Task: Create ChildIssue0000000144 as Child Issue of Issue Issue0000000072 in Backlog  in Scrum Project Project0000000015 in Jira. Create ChildIssue0000000145 as Child Issue of Issue Issue0000000073 in Backlog  in Scrum Project Project0000000015 in Jira. Create ChildIssue0000000146 as Child Issue of Issue Issue0000000073 in Backlog  in Scrum Project Project0000000015 in Jira. Create ChildIssue0000000147 as Child Issue of Issue Issue0000000074 in Backlog  in Scrum Project Project0000000015 in Jira. Create ChildIssue0000000148 as Child Issue of Issue Issue0000000074 in Backlog  in Scrum Project Project0000000015 in Jira
Action: Mouse moved to (338, 384)
Screenshot: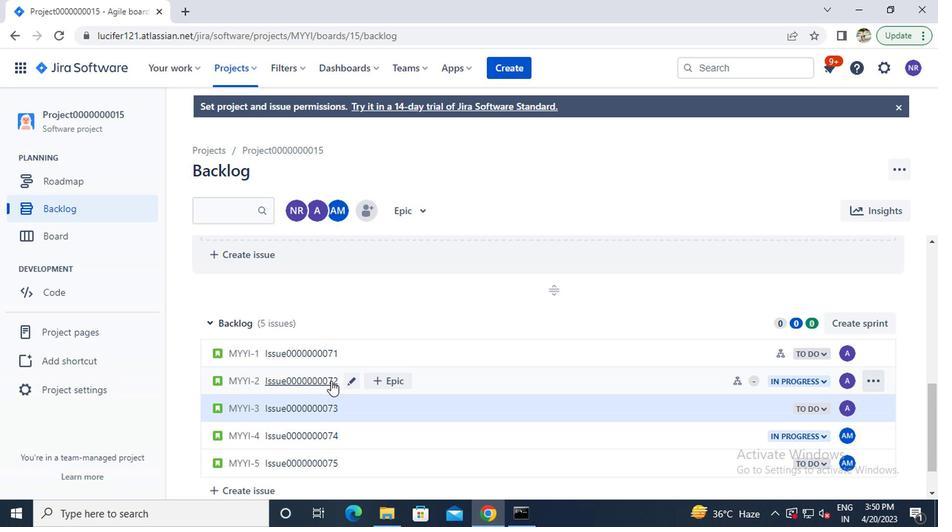 
Action: Mouse pressed left at (338, 384)
Screenshot: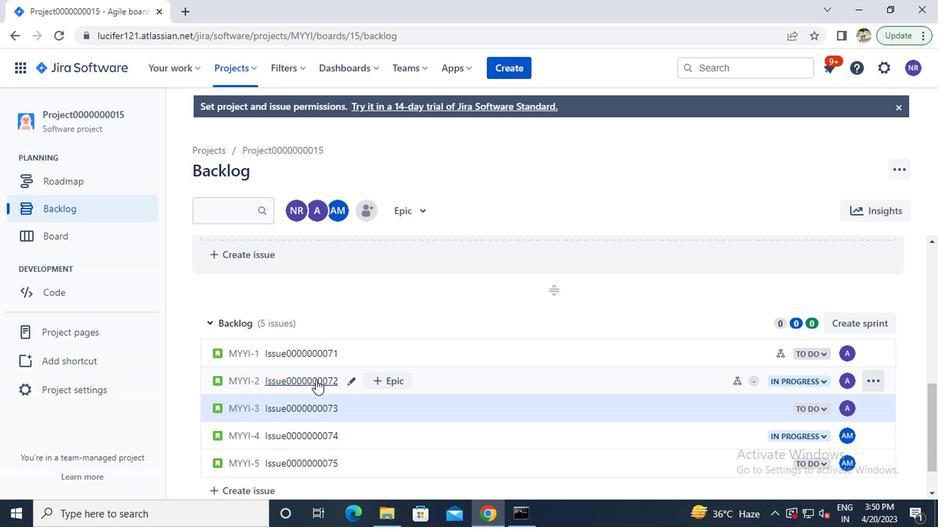 
Action: Mouse moved to (604, 337)
Screenshot: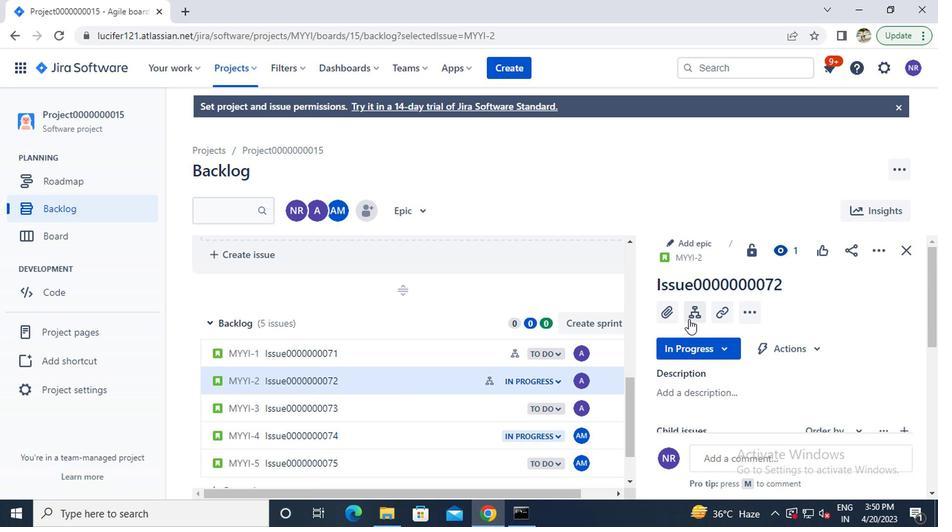 
Action: Mouse pressed left at (604, 337)
Screenshot: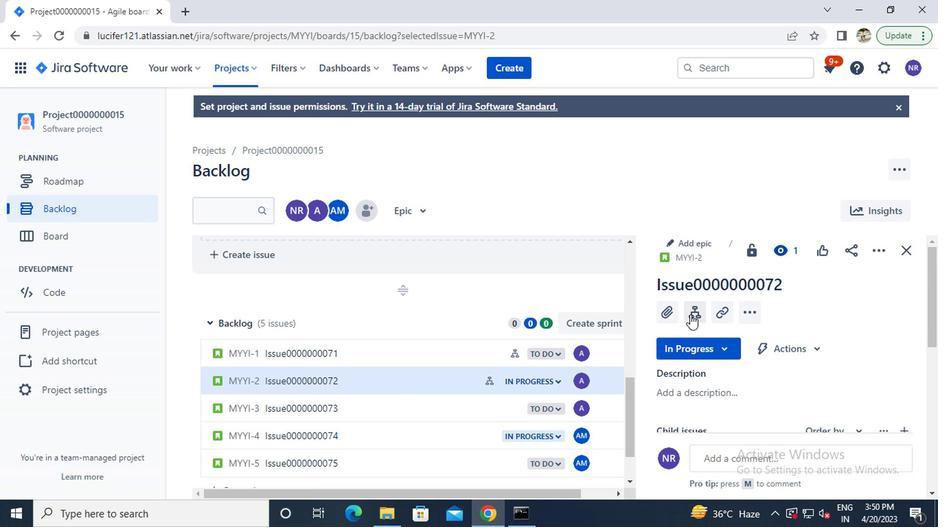 
Action: Mouse moved to (604, 362)
Screenshot: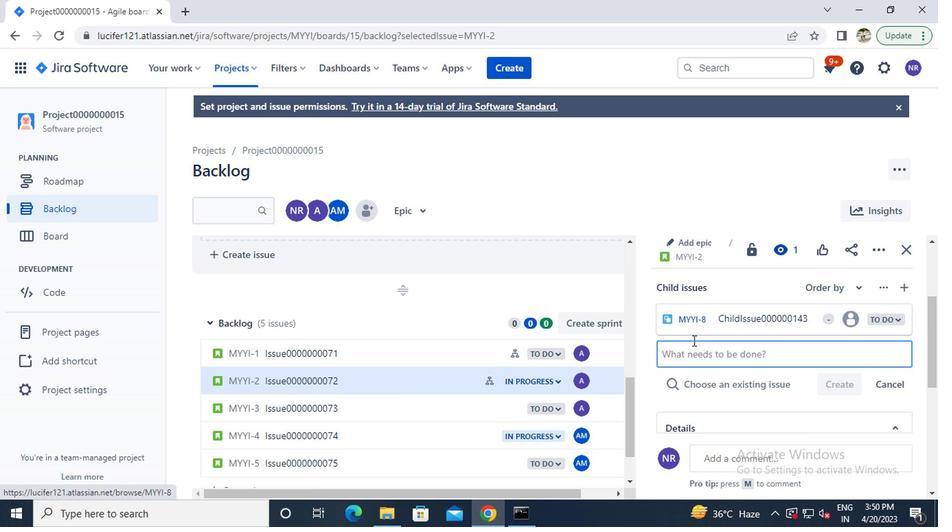 
Action: Mouse pressed left at (604, 362)
Screenshot: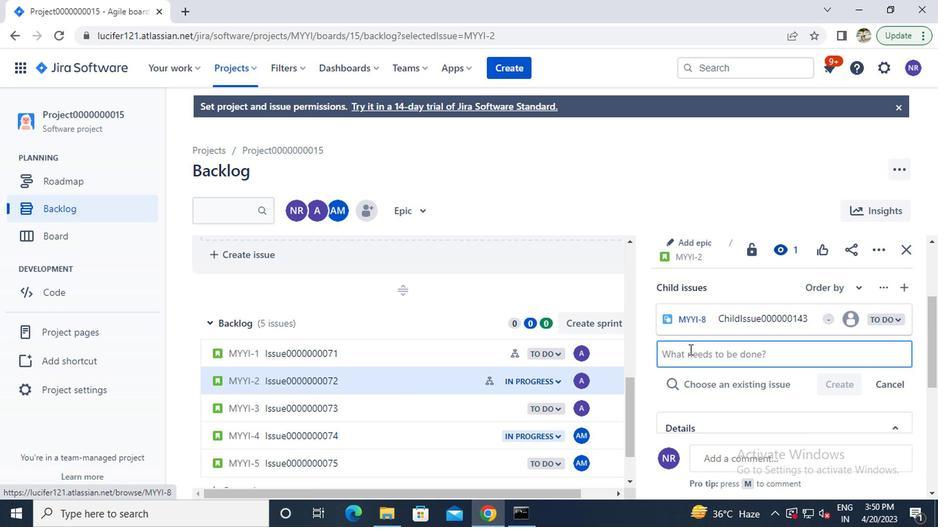 
Action: Key pressed <Key.caps_lock>c<Key.caps_lock>hild<Key.caps_lock>i<Key.caps_lock>ssue0000000144
Screenshot: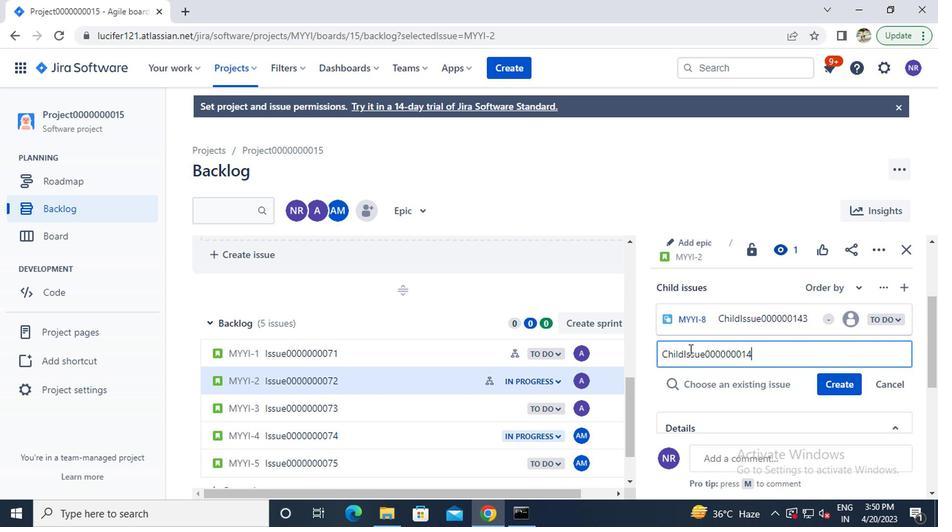 
Action: Mouse moved to (722, 391)
Screenshot: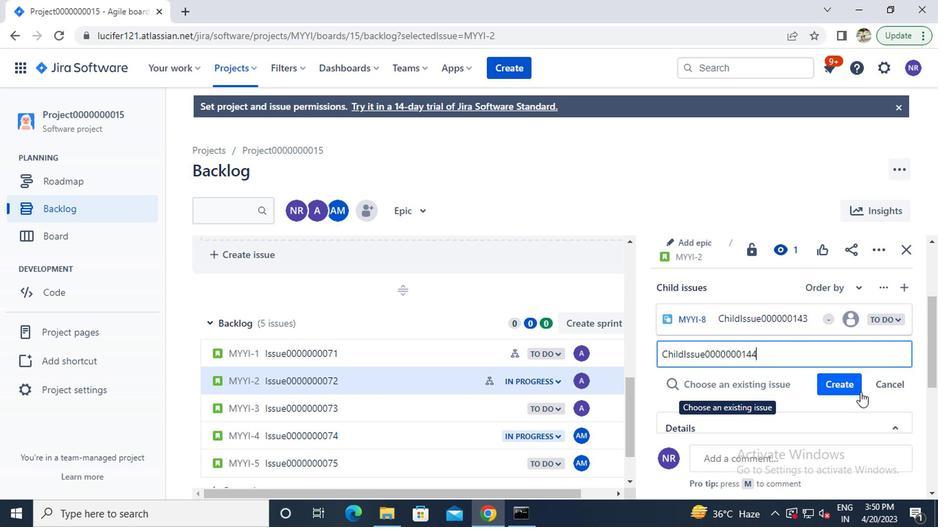 
Action: Mouse pressed left at (722, 391)
Screenshot: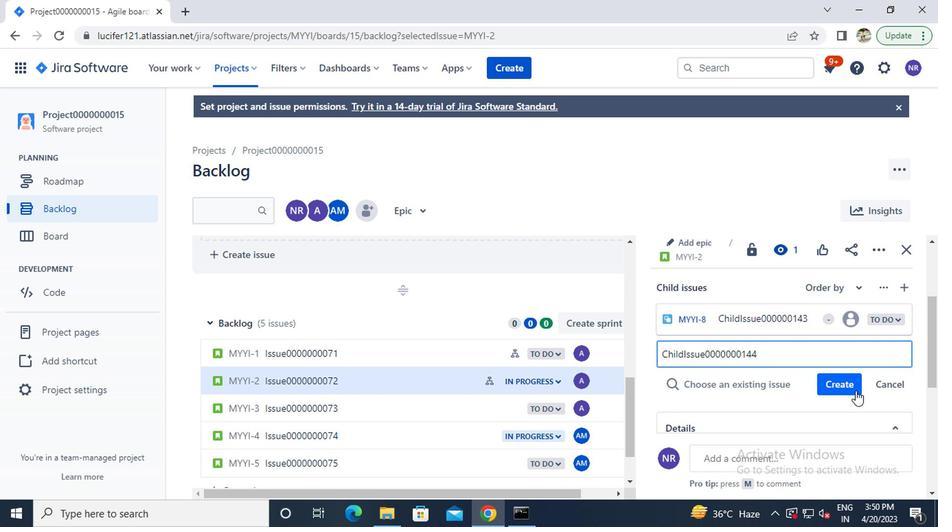 
Action: Mouse moved to (342, 405)
Screenshot: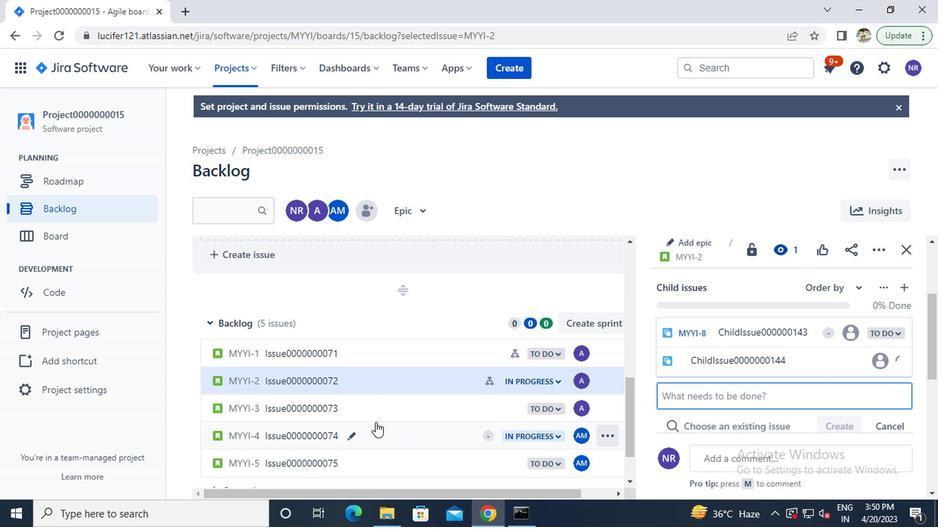 
Action: Mouse pressed left at (342, 405)
Screenshot: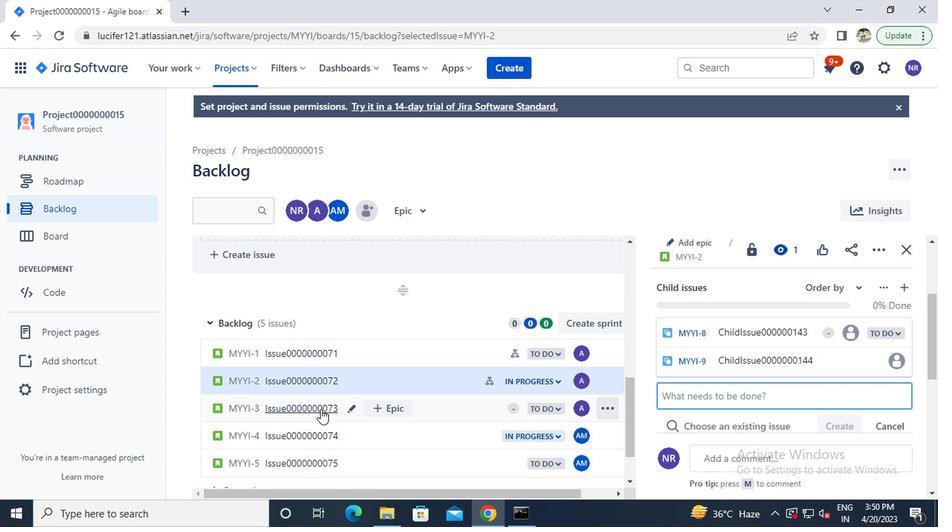 
Action: Mouse moved to (605, 336)
Screenshot: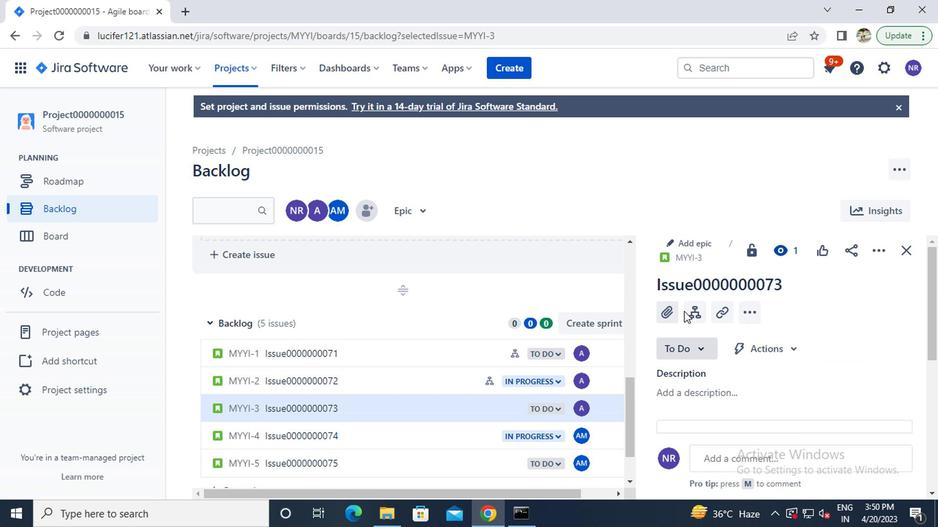 
Action: Mouse pressed left at (605, 336)
Screenshot: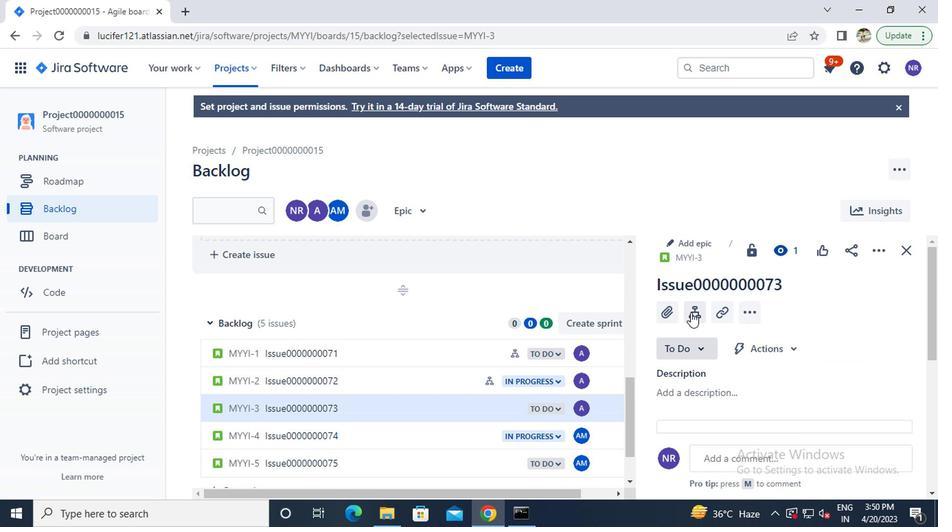 
Action: Mouse moved to (617, 360)
Screenshot: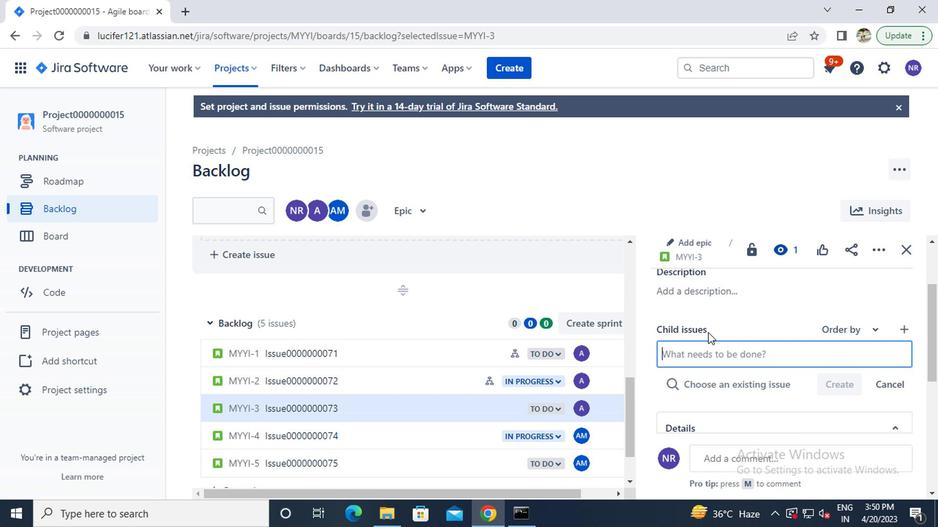 
Action: Mouse pressed left at (617, 360)
Screenshot: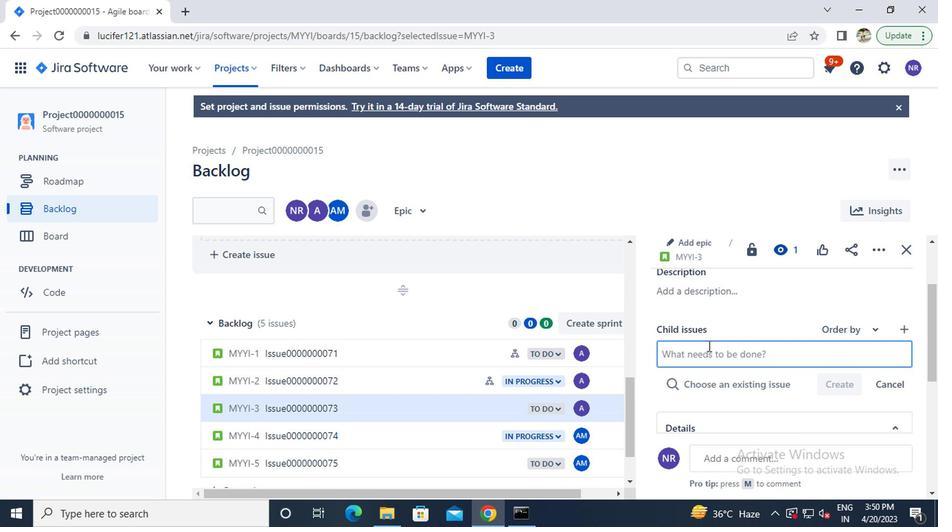
Action: Key pressed <Key.caps_lock>c<Key.caps_lock>hild<Key.caps_lock>i<Key.caps_lock>ssue0000000145<Key.enter><Key.caps_lock>c<Key.caps_lock>hild<Key.caps_lock>i<Key.caps_lock>ssue0000000146
Screenshot: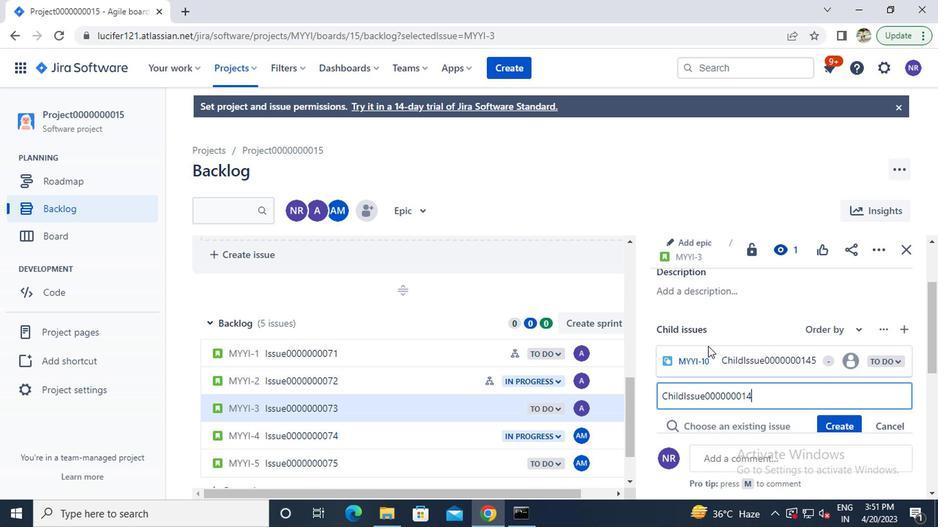 
Action: Mouse moved to (702, 416)
Screenshot: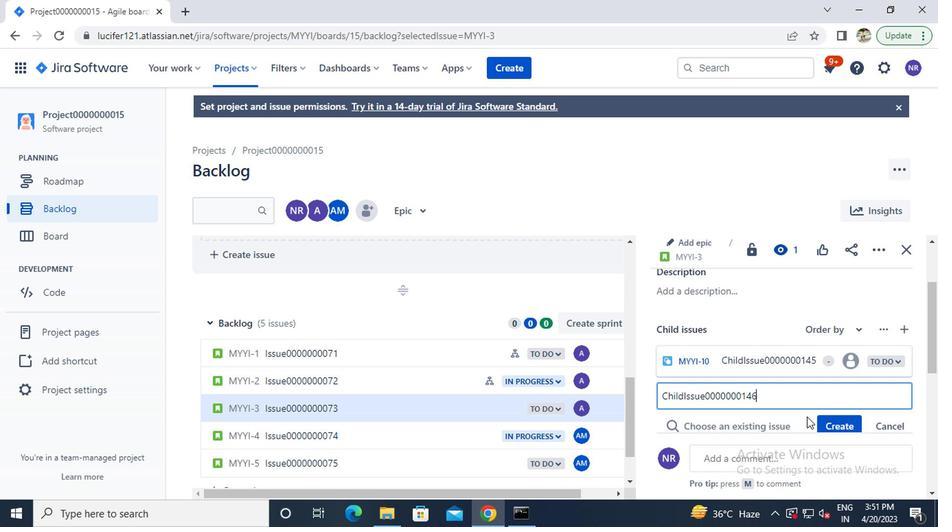 
Action: Mouse pressed left at (702, 416)
Screenshot: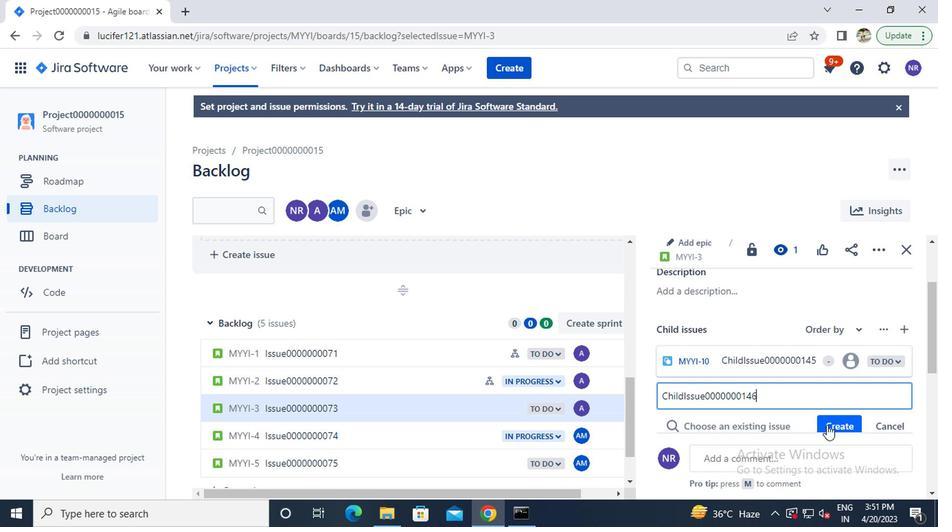 
Action: Mouse moved to (338, 403)
Screenshot: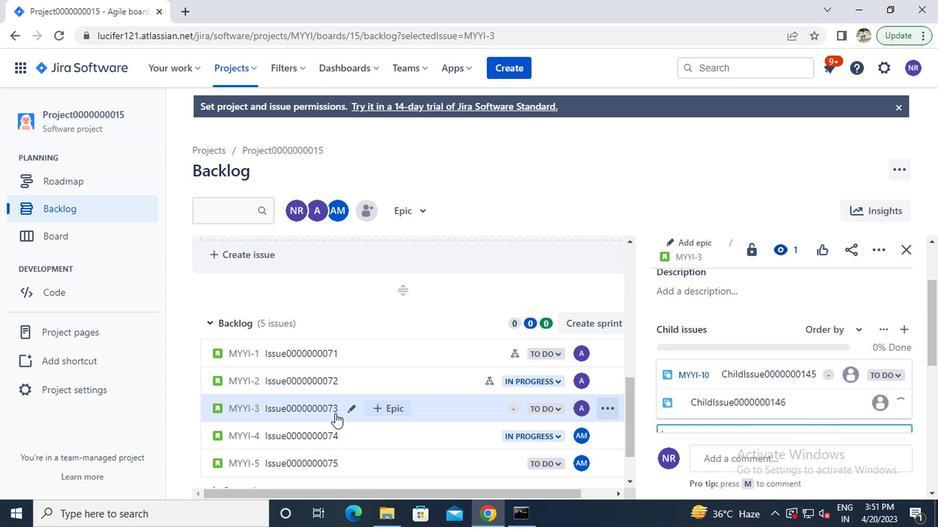 
Action: Mouse pressed left at (338, 403)
Screenshot: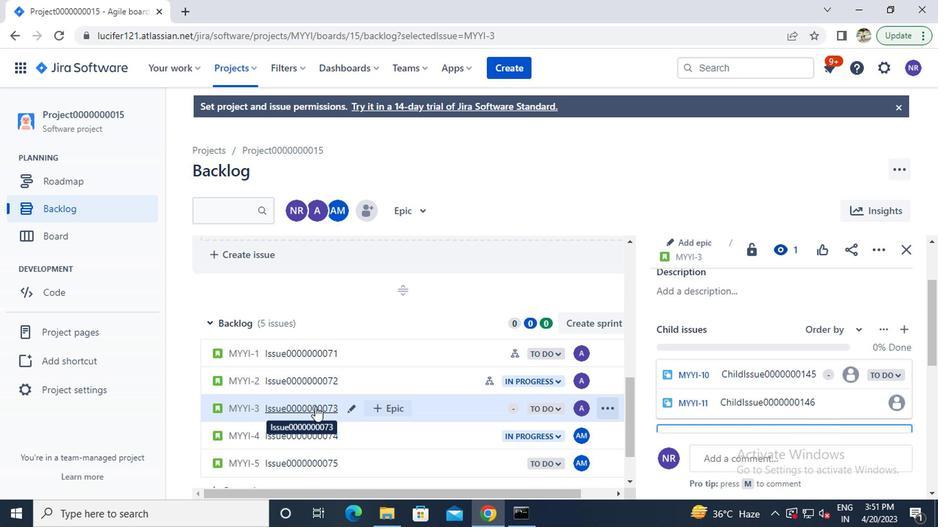 
Action: Mouse moved to (626, 408)
Screenshot: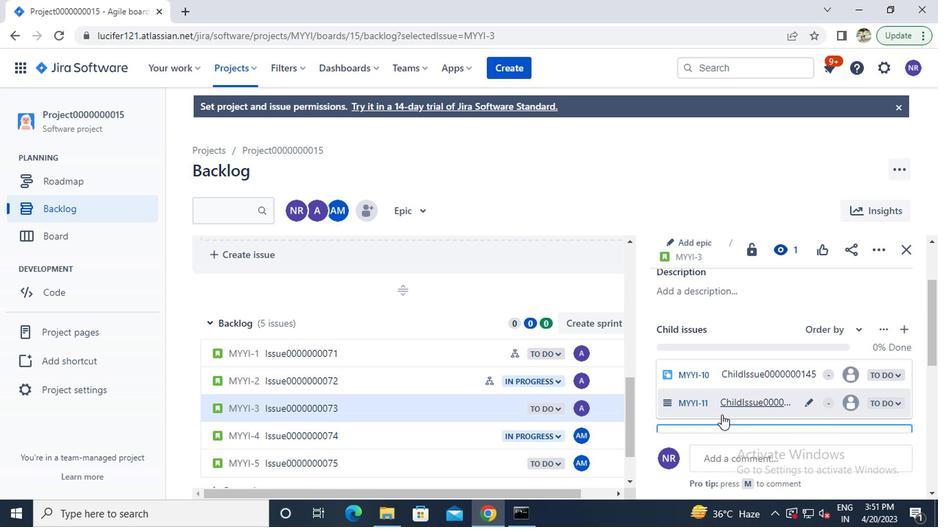 
Action: Mouse scrolled (626, 407) with delta (0, 0)
Screenshot: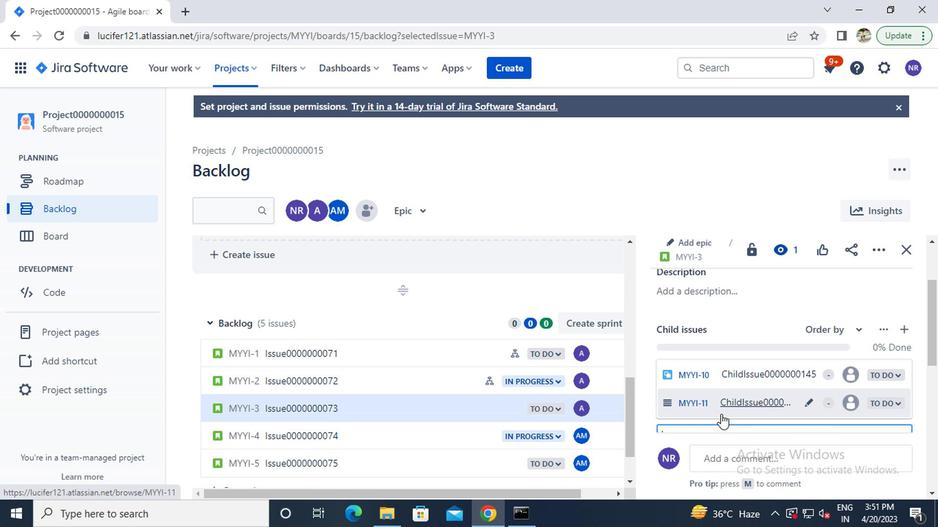 
Action: Mouse moved to (328, 426)
Screenshot: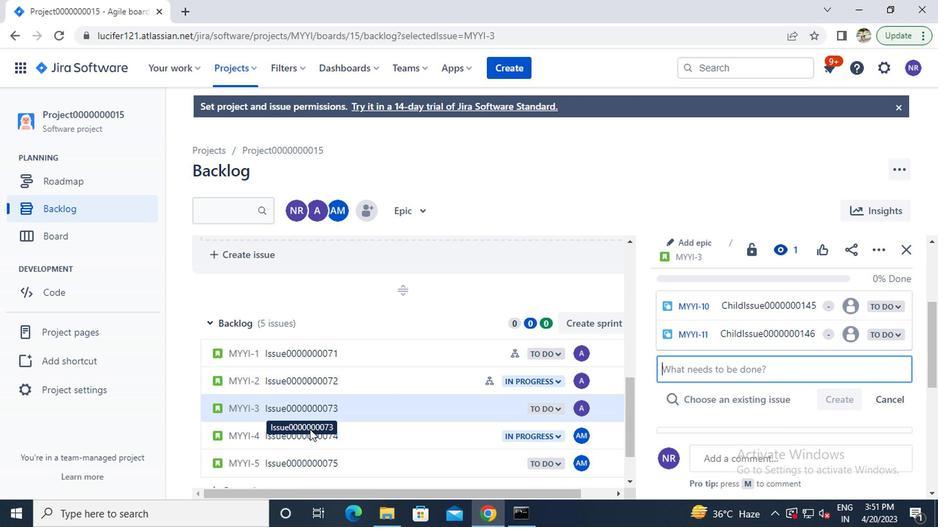 
Action: Mouse pressed left at (328, 426)
Screenshot: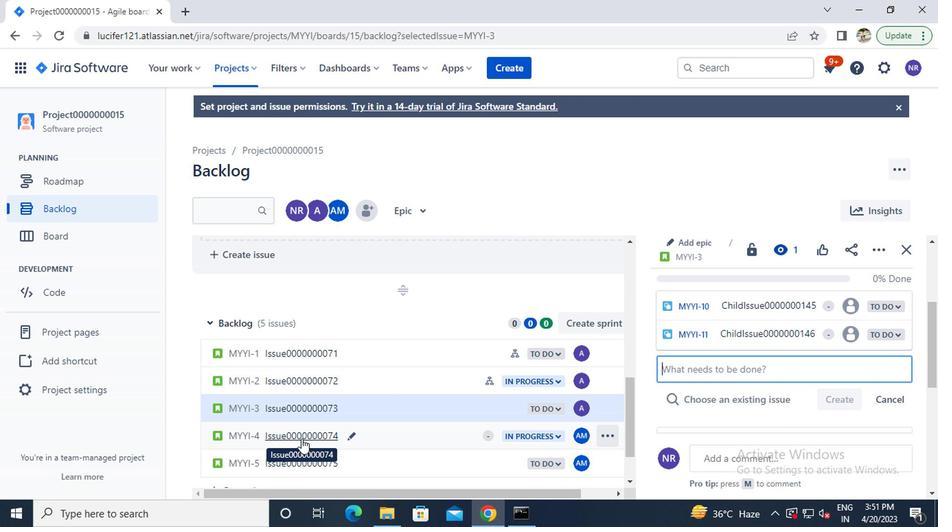 
Action: Mouse moved to (607, 330)
Screenshot: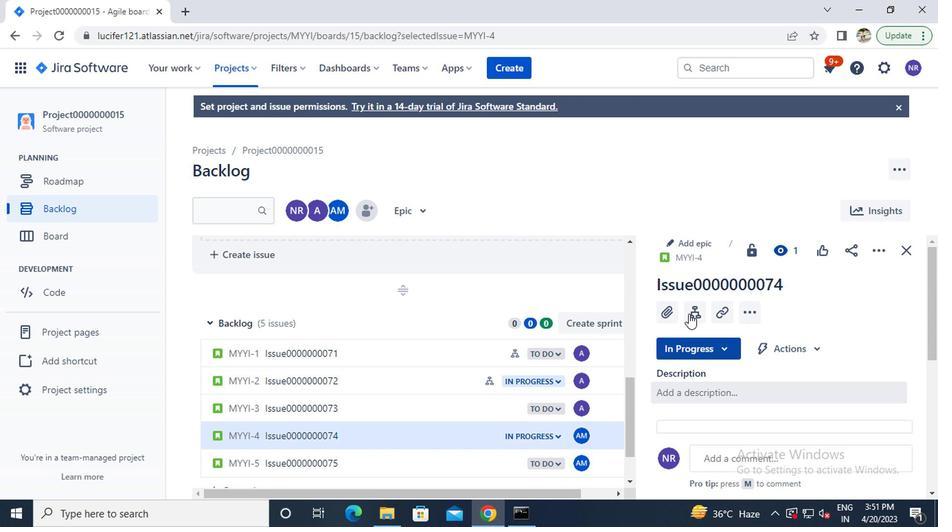 
Action: Mouse pressed left at (607, 330)
Screenshot: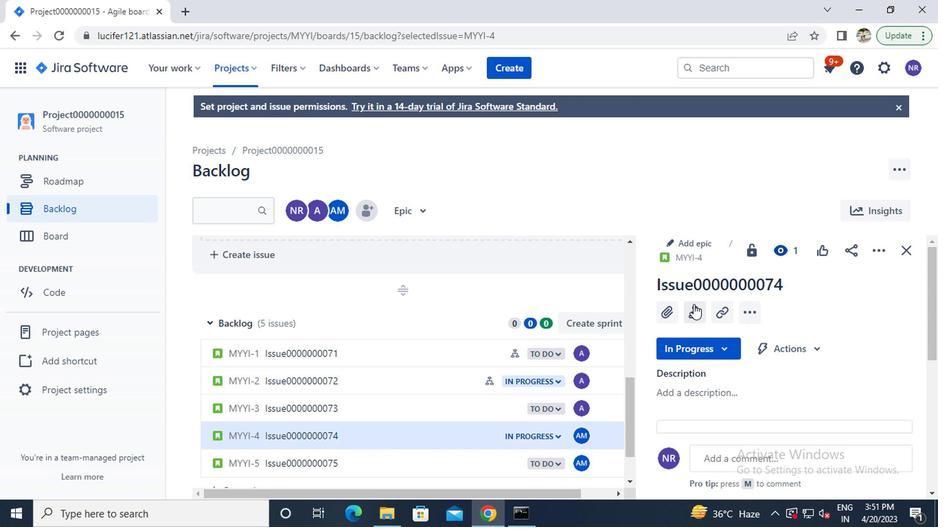 
Action: Mouse moved to (609, 372)
Screenshot: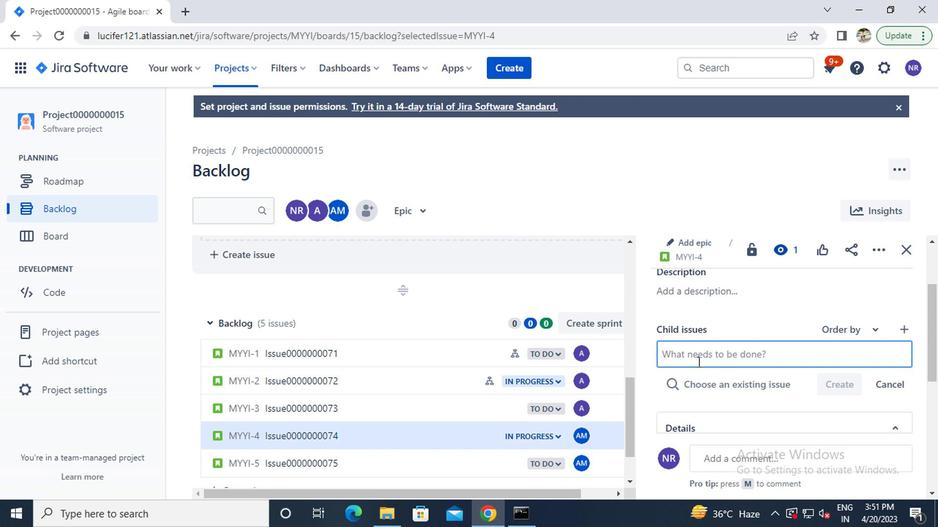 
Action: Mouse pressed left at (609, 372)
Screenshot: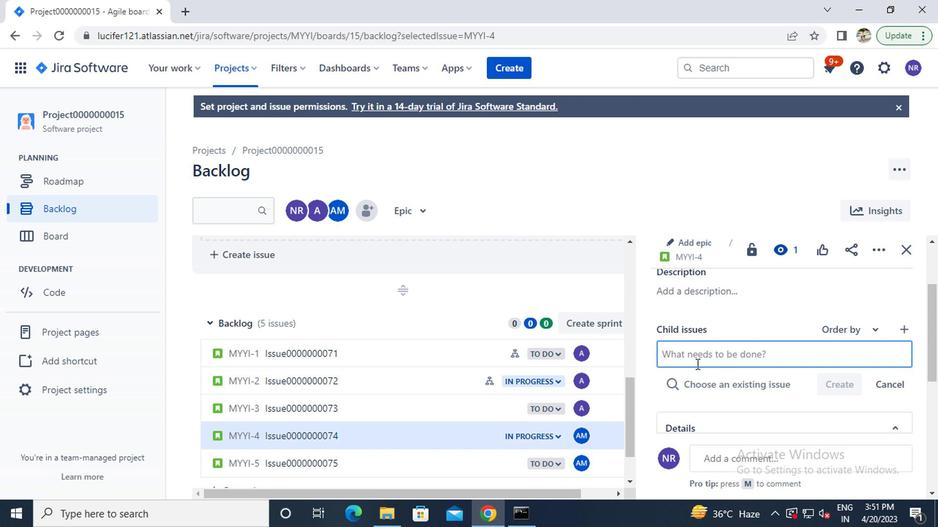 
Action: Key pressed <Key.caps_lock>c<Key.caps_lock>hild<Key.caps_lock>i<Key.caps_lock>ssue0000000147
Screenshot: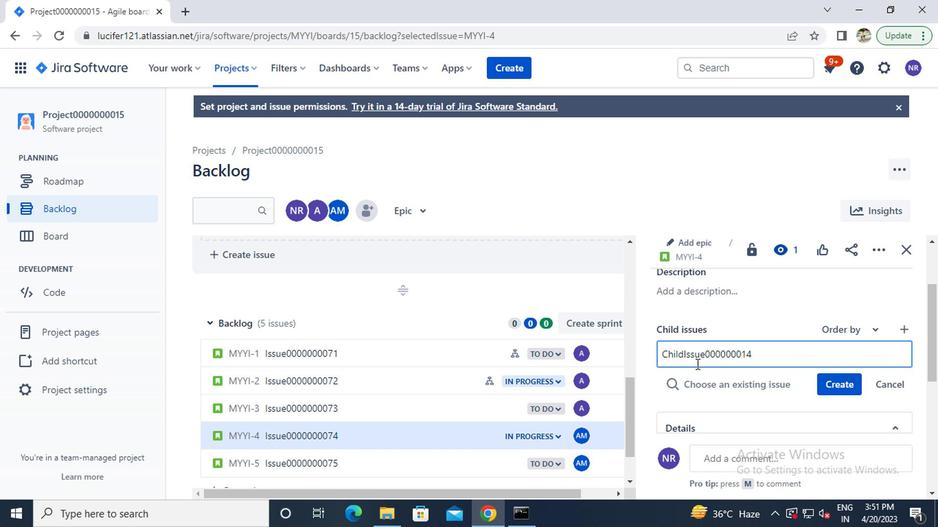 
Action: Mouse moved to (706, 387)
Screenshot: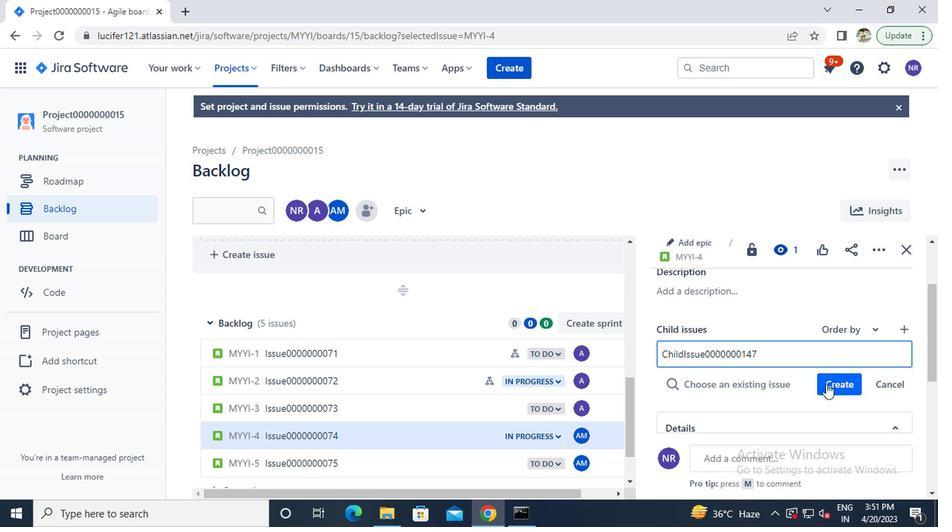 
Action: Mouse pressed left at (706, 387)
Screenshot: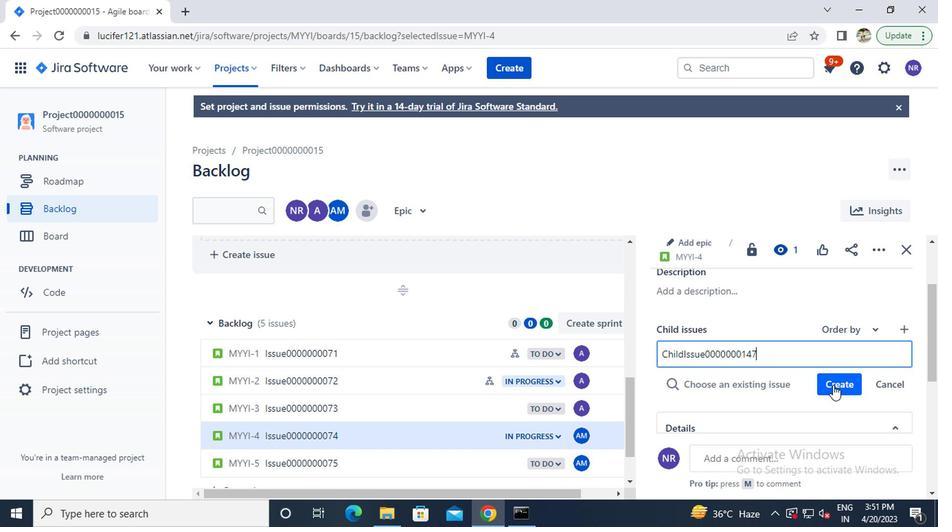
Action: Mouse moved to (706, 387)
Screenshot: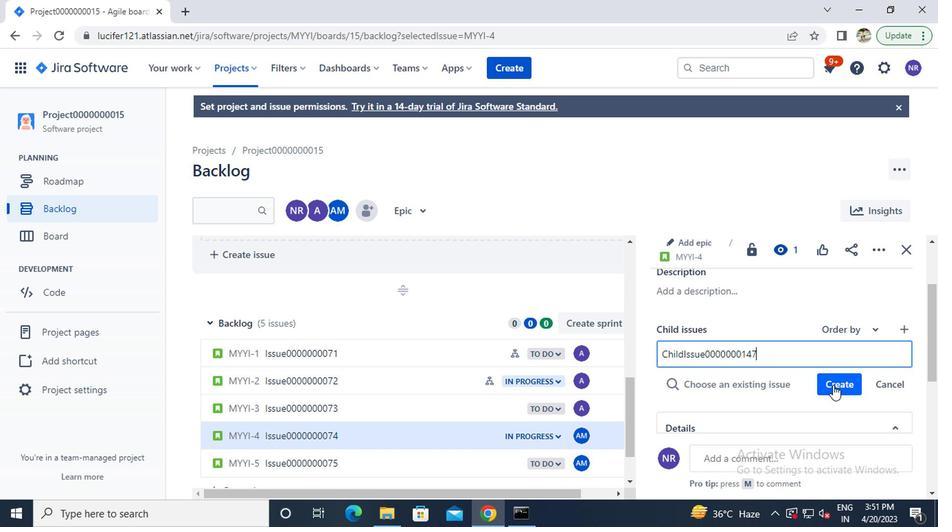 
Action: Key pressed <Key.caps_lock>c<Key.caps_lock>hild<Key.caps_lock>i<Key.caps_lock>ssue0000000148
Screenshot: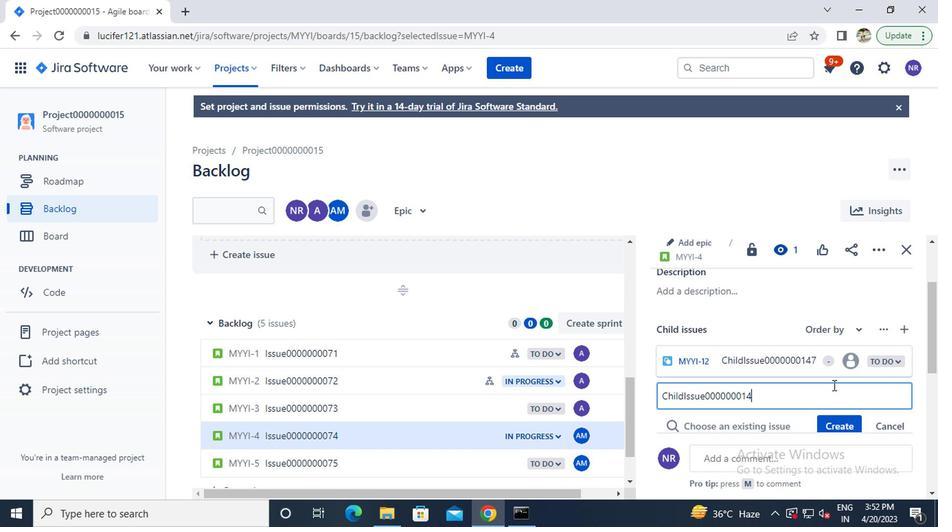 
Action: Mouse moved to (717, 417)
Screenshot: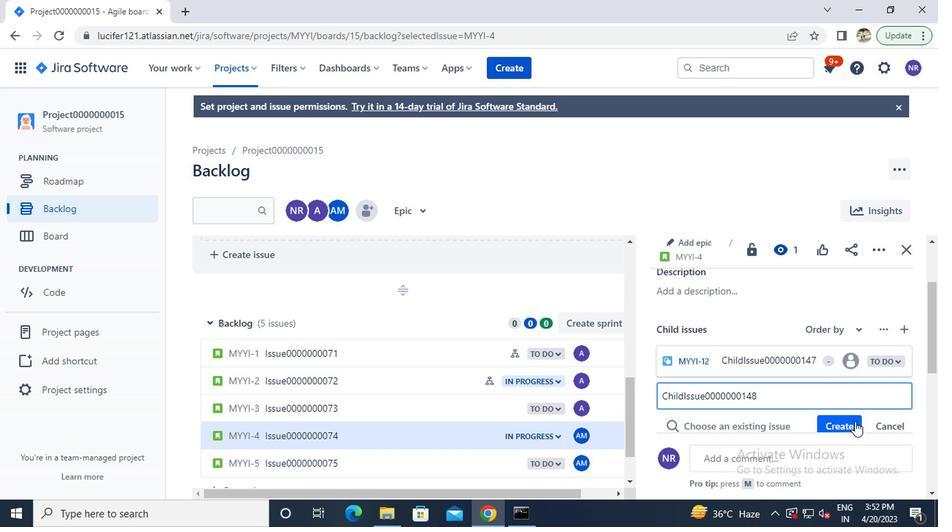 
Action: Mouse pressed left at (717, 417)
Screenshot: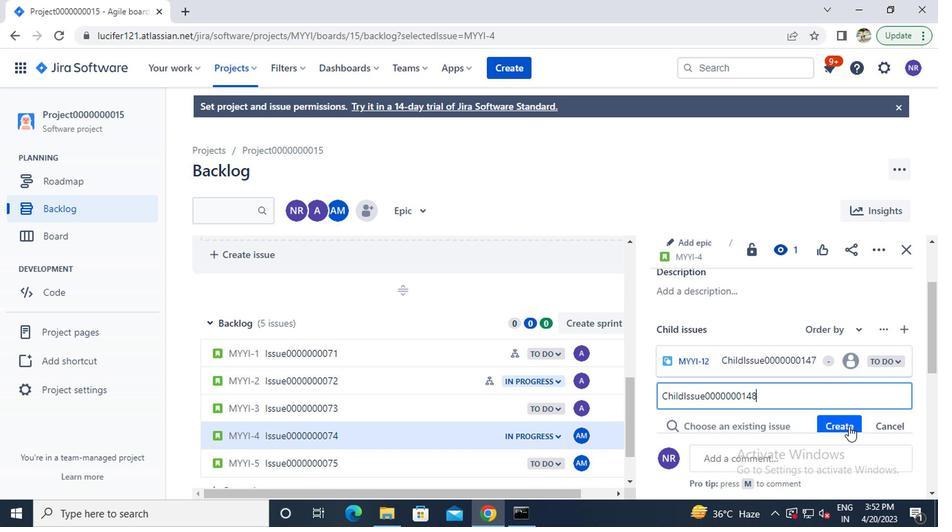 
Action: Mouse moved to (633, 399)
Screenshot: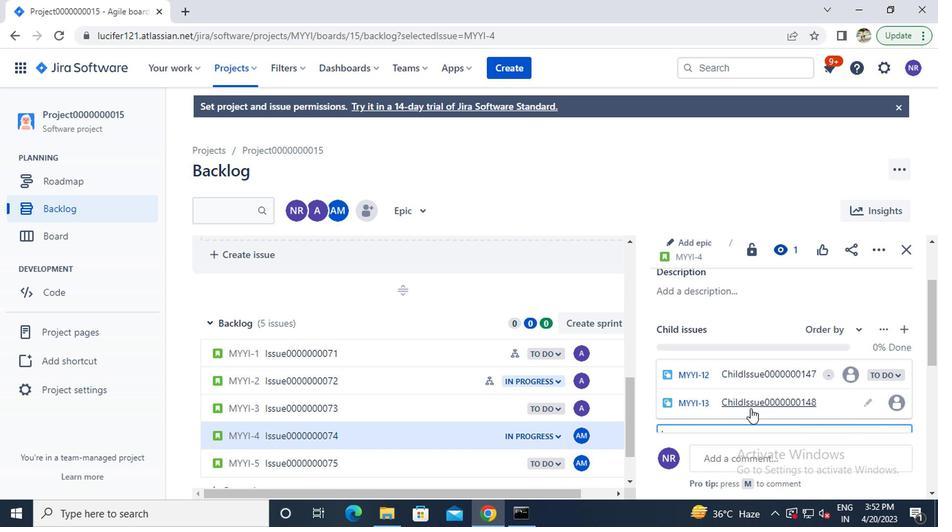 
